Task: Use Golf Putt in CupSound Effect in this video "Movie B.mp4"
Action: Mouse moved to (320, 103)
Screenshot: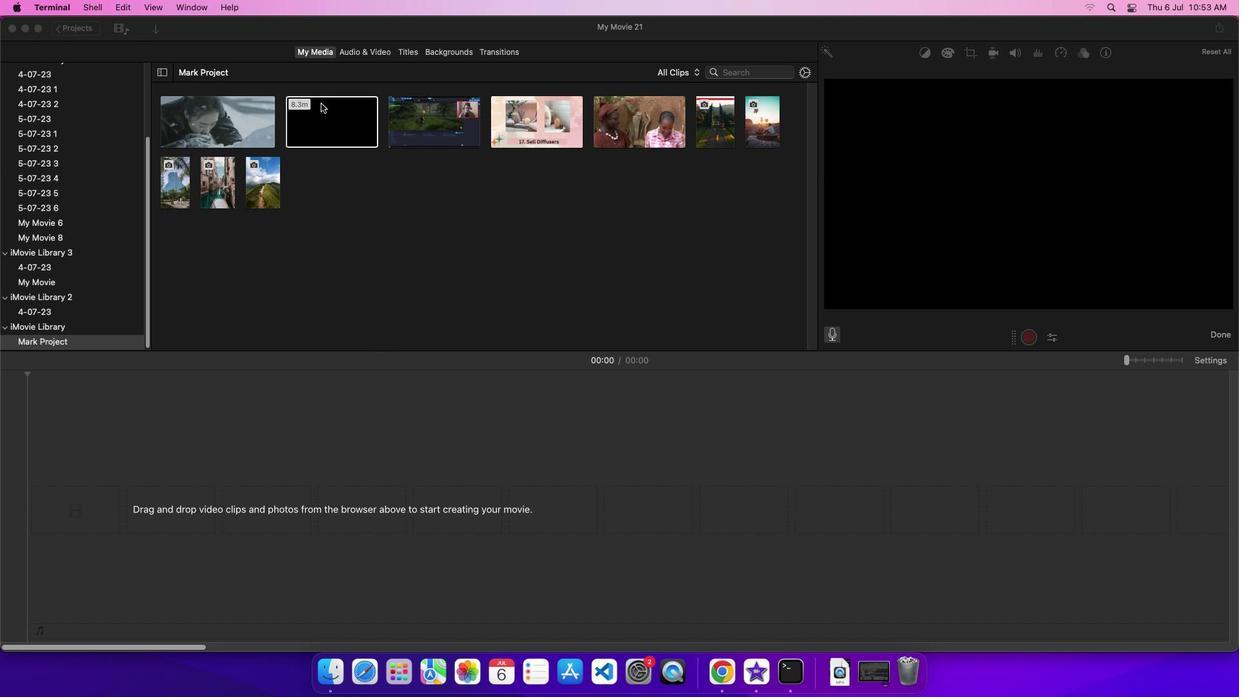 
Action: Mouse pressed left at (320, 103)
Screenshot: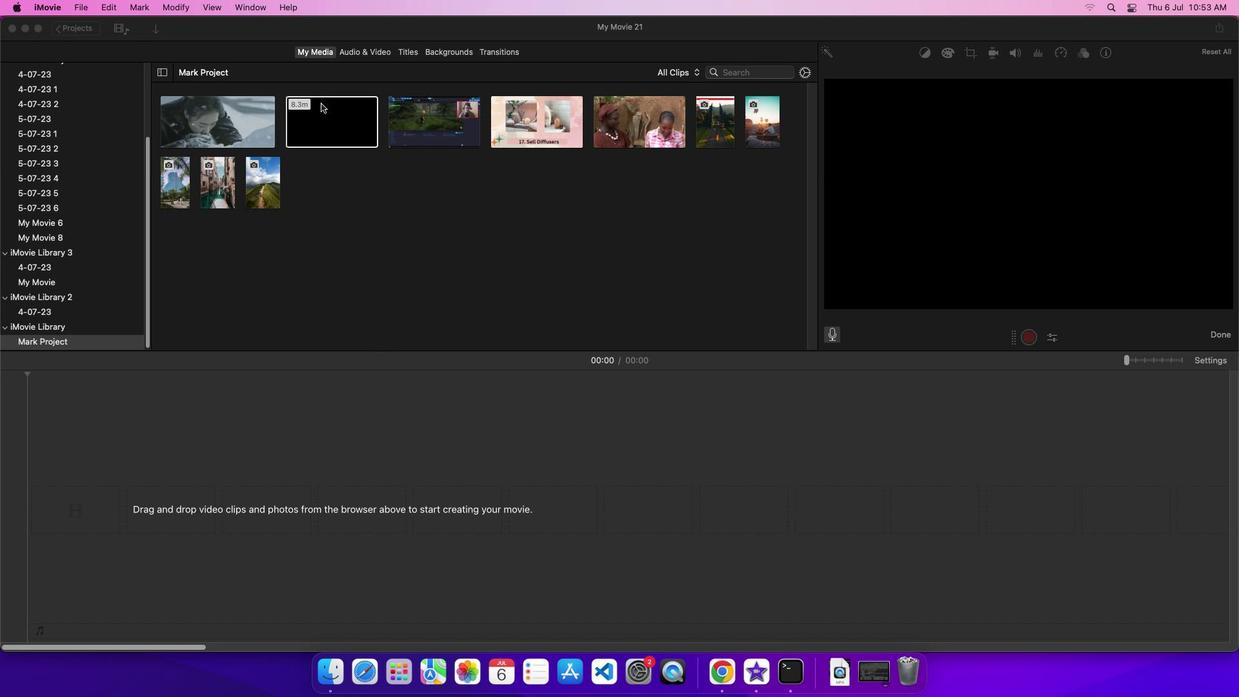 
Action: Mouse moved to (339, 111)
Screenshot: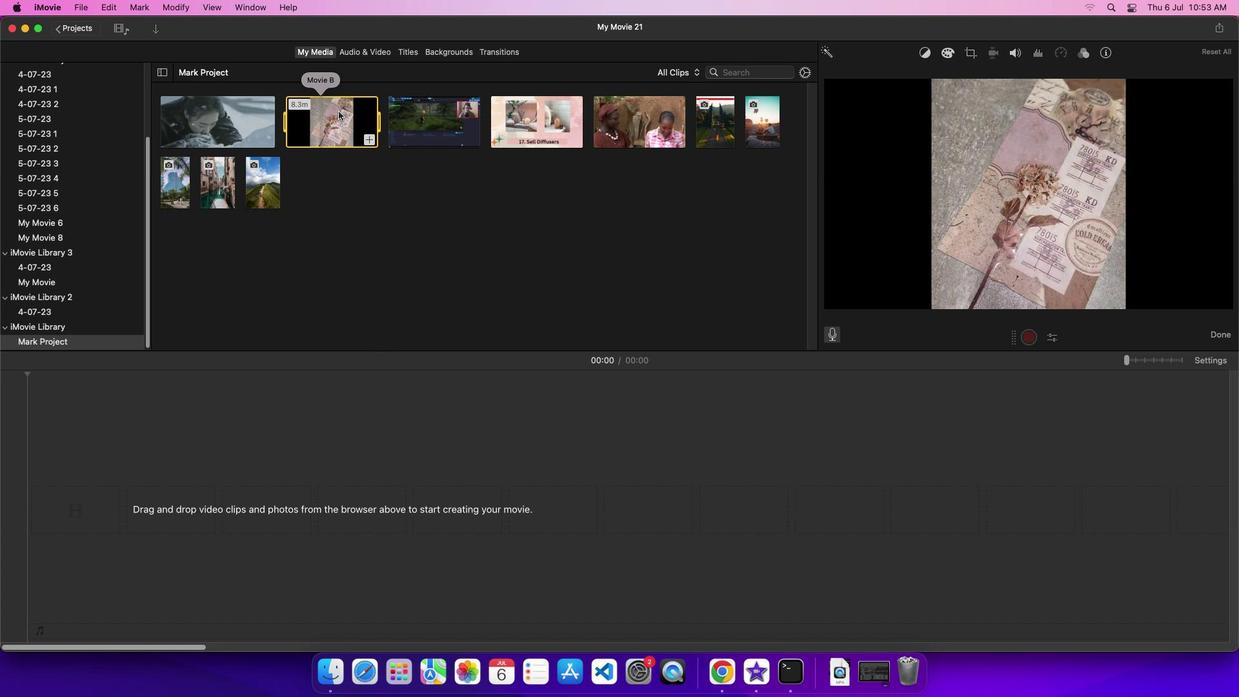 
Action: Mouse pressed left at (339, 111)
Screenshot: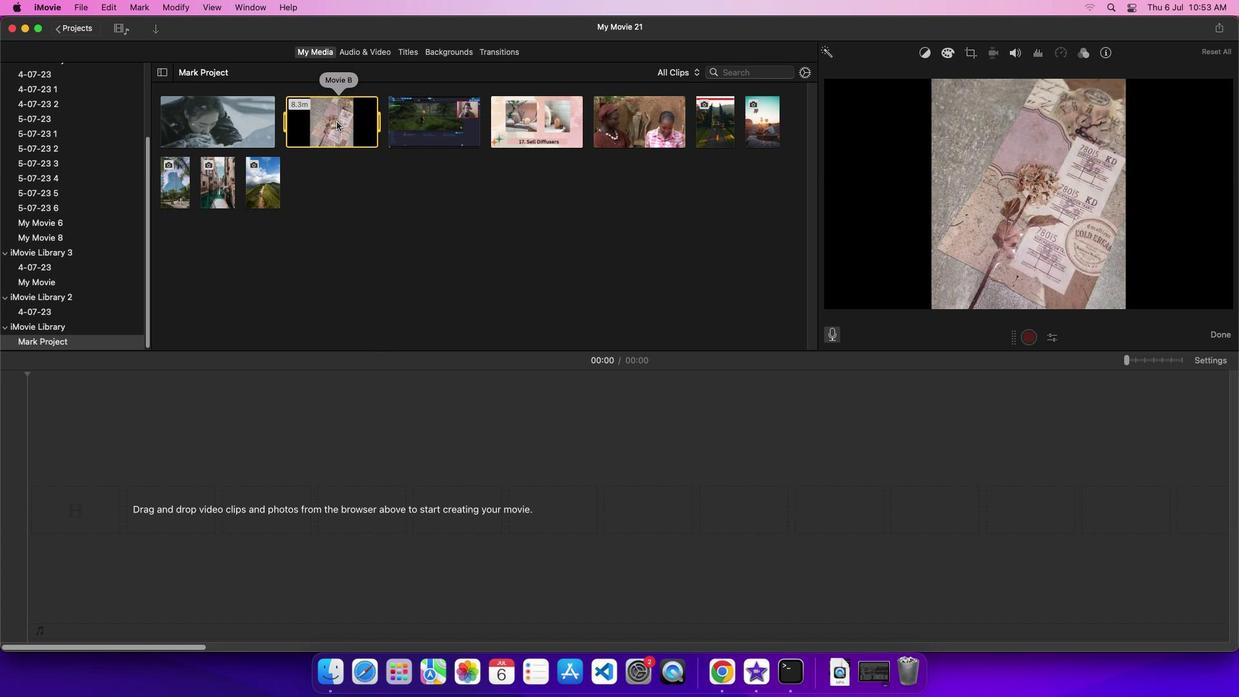 
Action: Mouse moved to (366, 52)
Screenshot: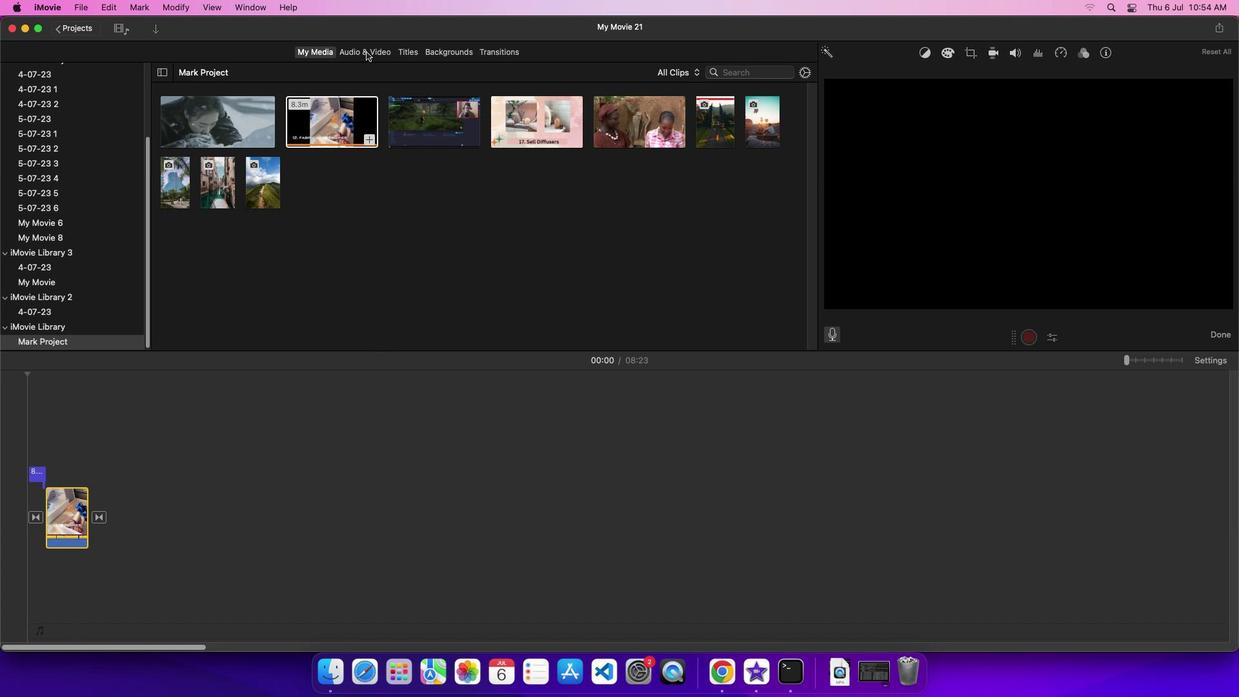 
Action: Mouse pressed left at (366, 52)
Screenshot: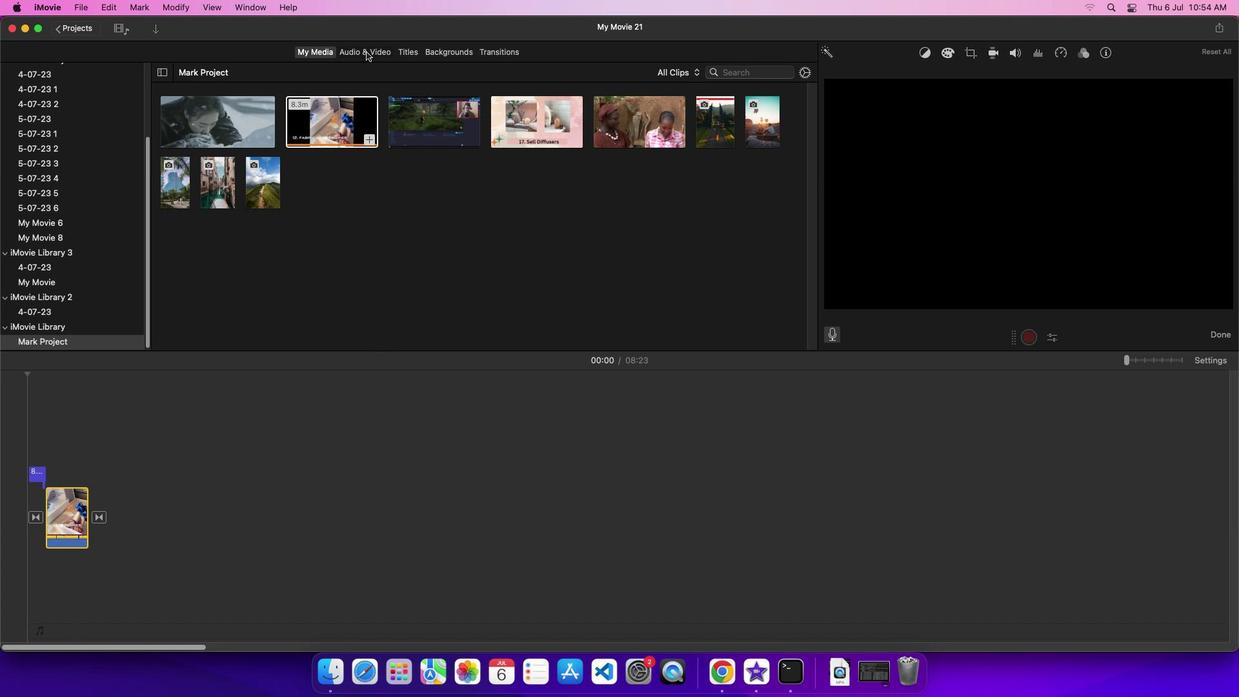 
Action: Mouse moved to (83, 120)
Screenshot: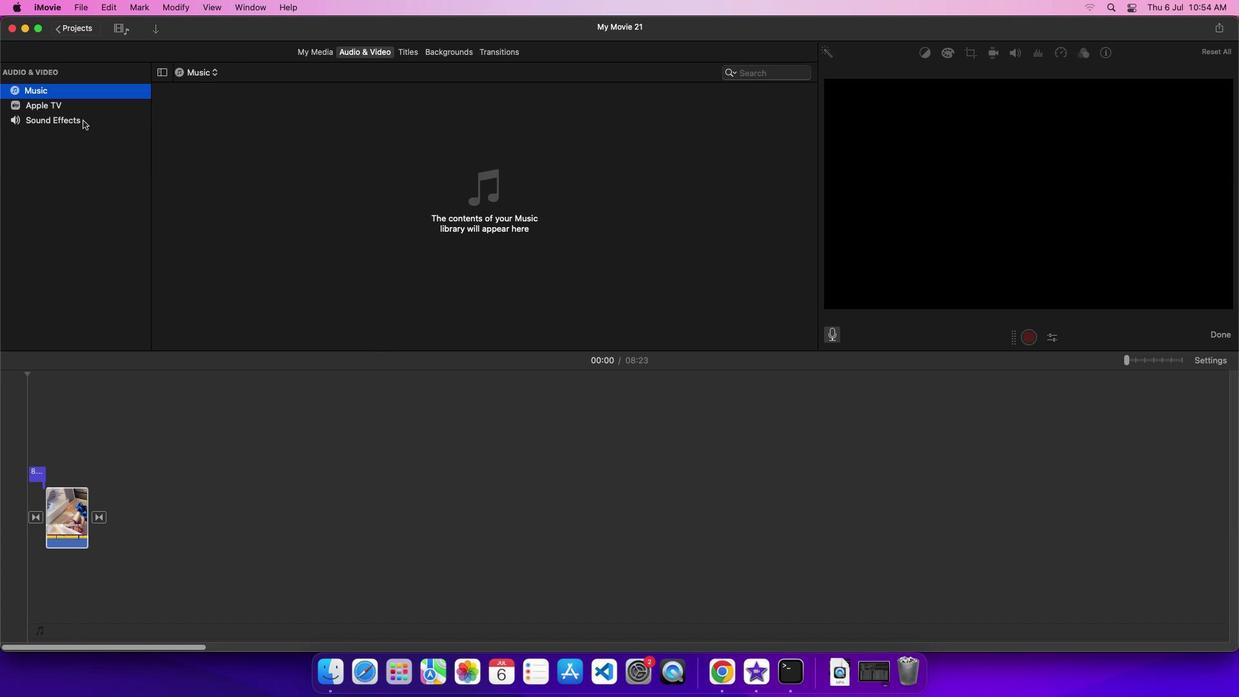 
Action: Mouse pressed left at (83, 120)
Screenshot: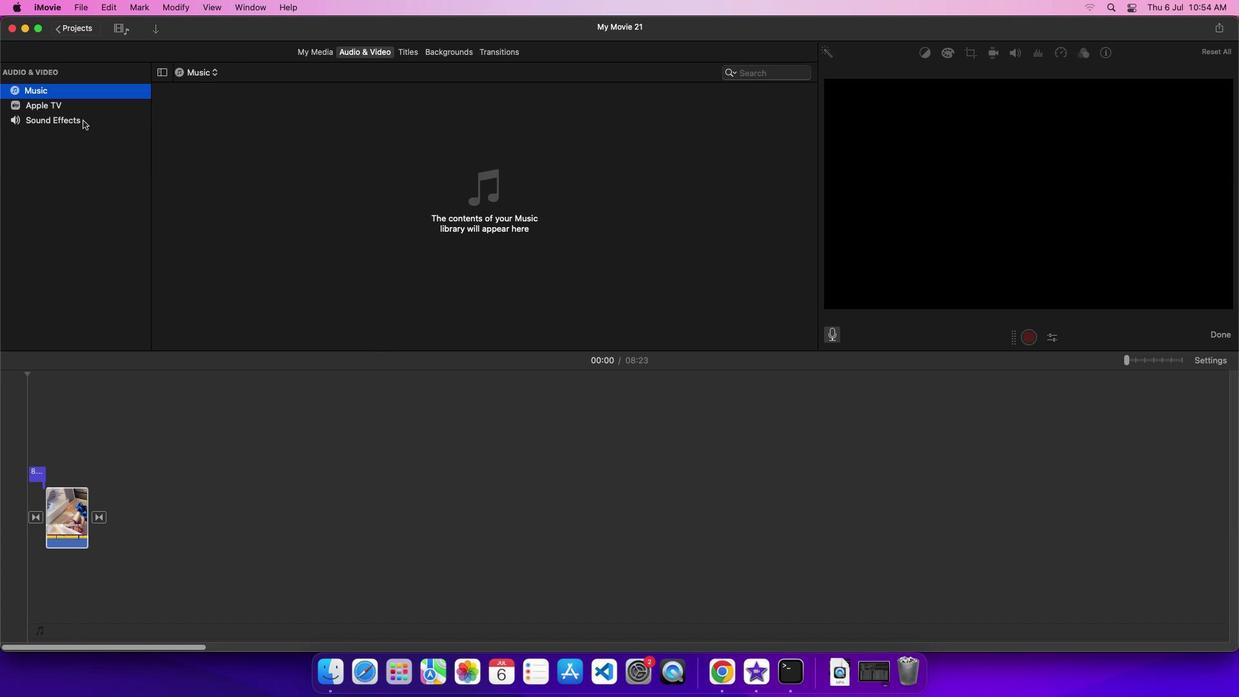 
Action: Mouse moved to (226, 266)
Screenshot: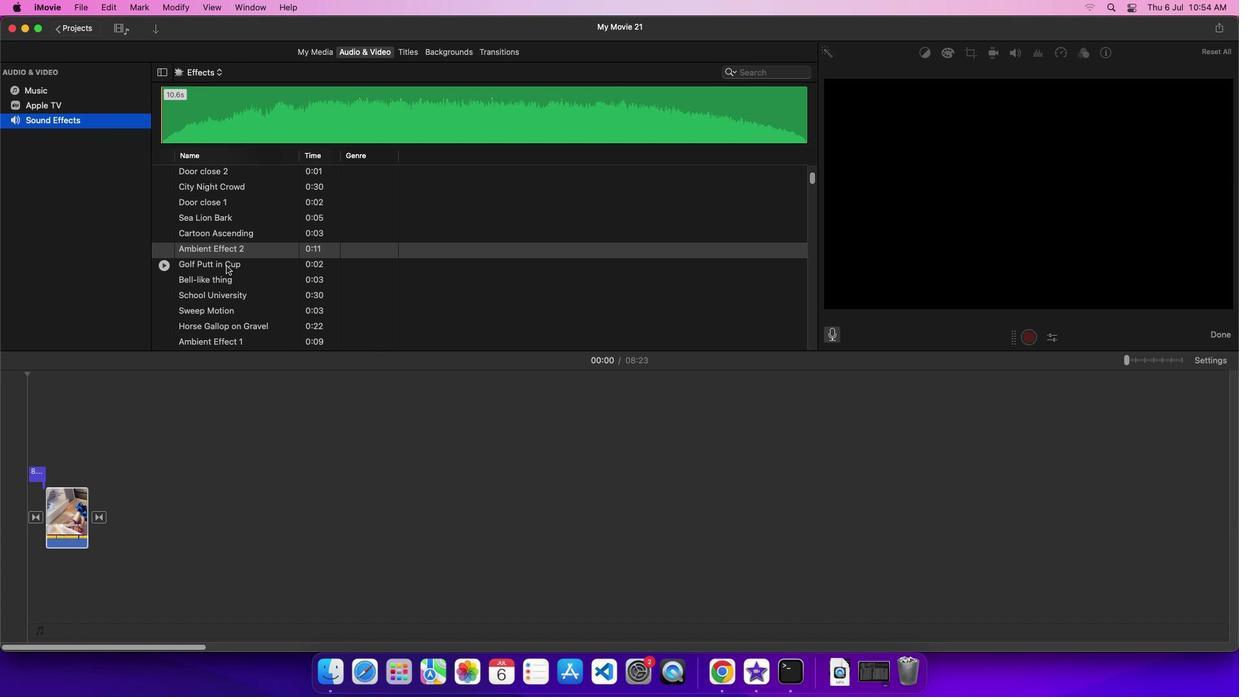
Action: Mouse pressed left at (226, 266)
Screenshot: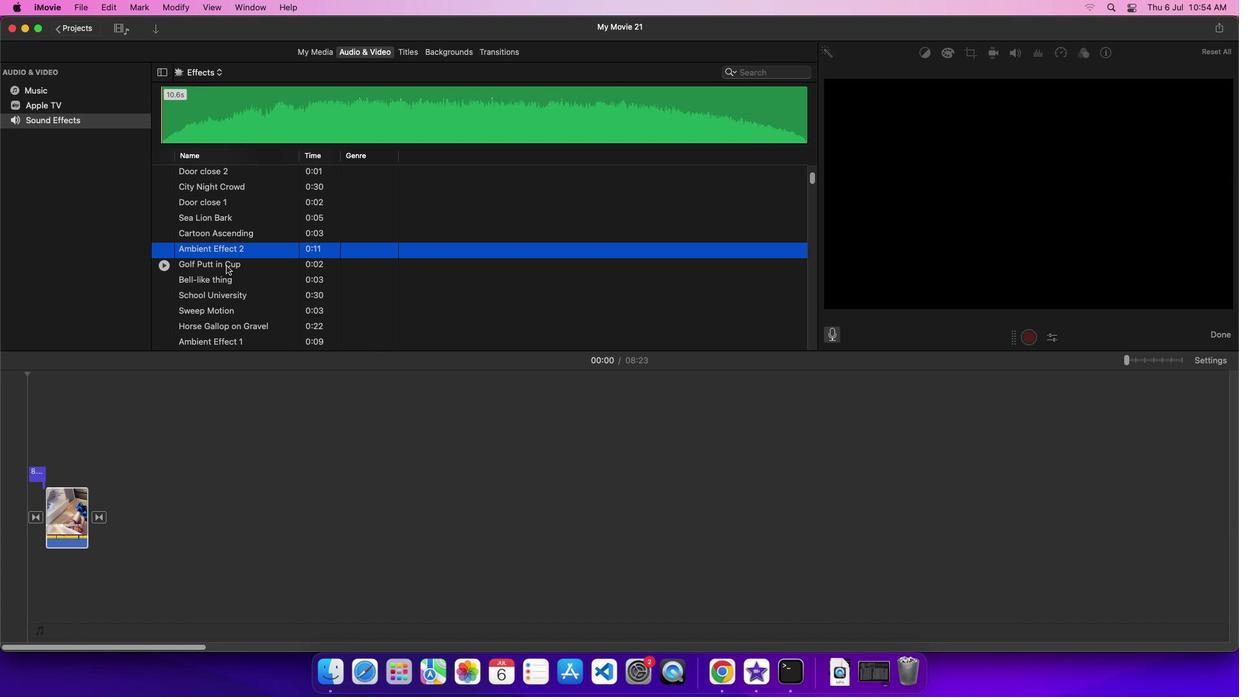 
Action: Mouse moved to (257, 267)
Screenshot: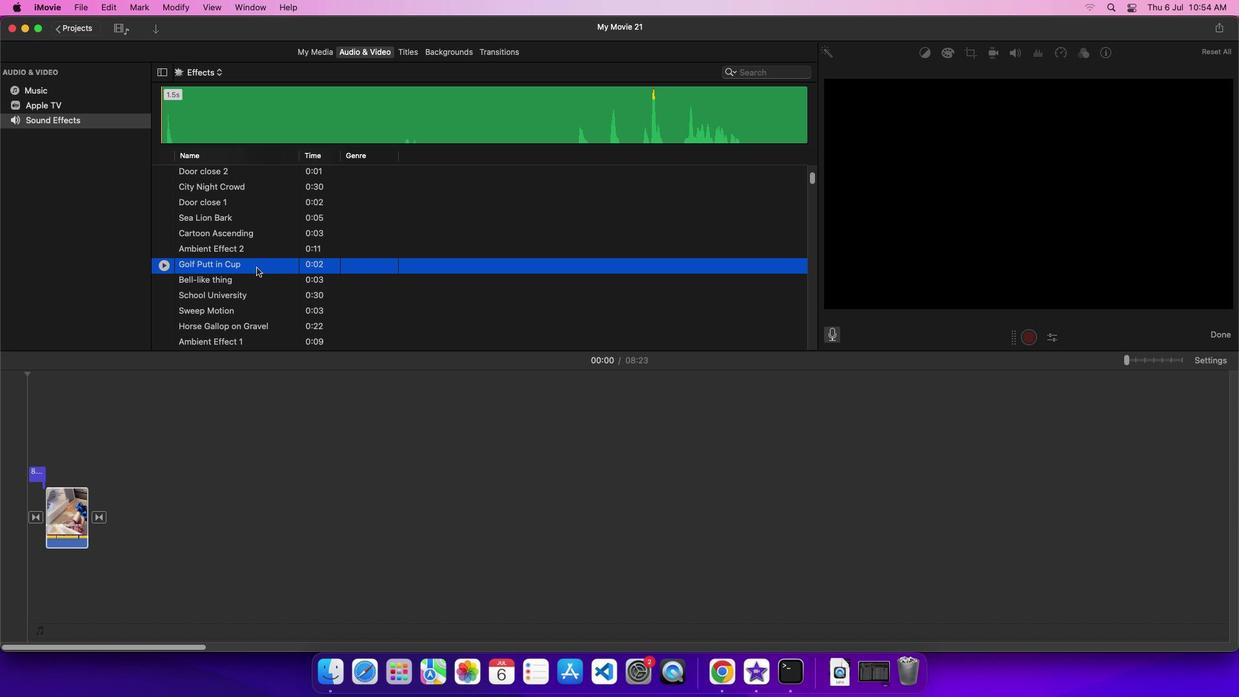 
Action: Mouse pressed left at (257, 267)
Screenshot: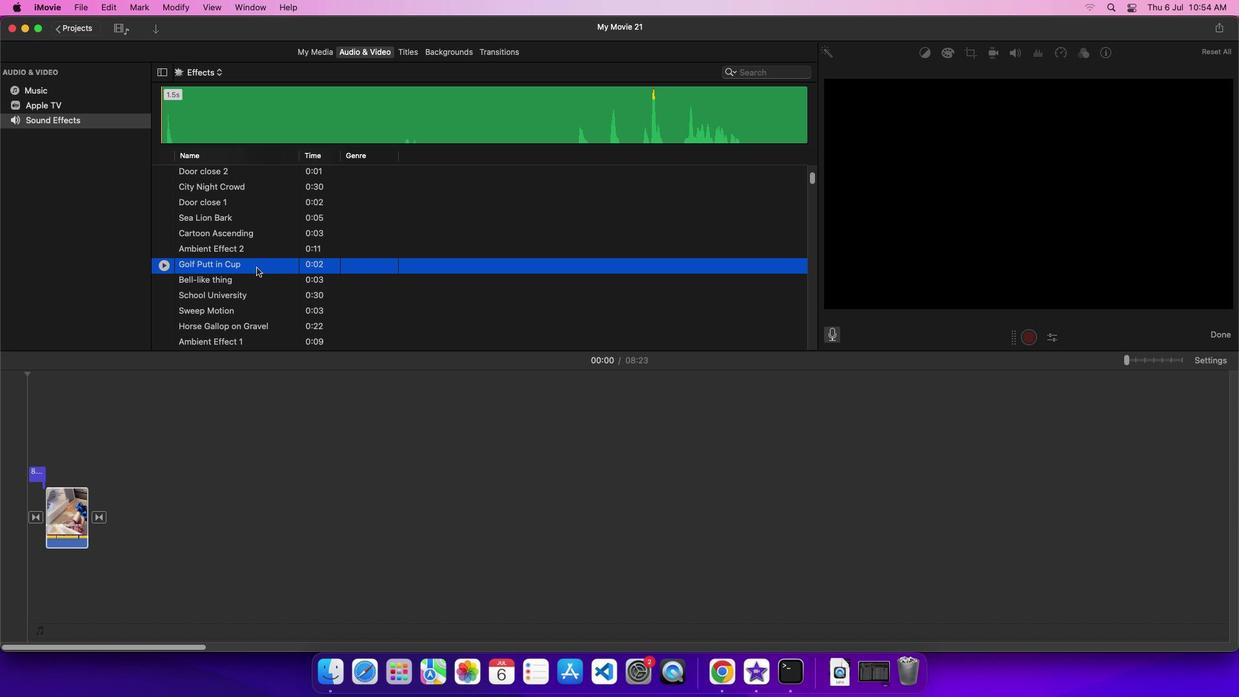 
Action: Mouse moved to (52, 570)
Screenshot: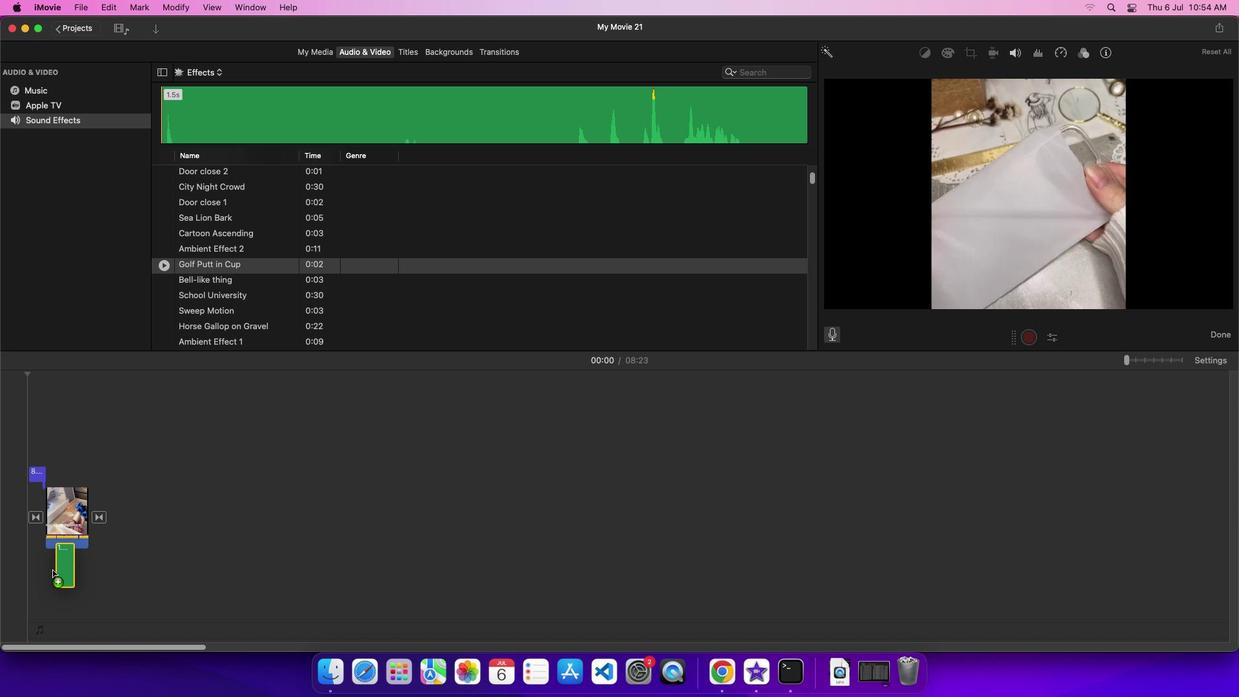 
